 Task: Add start condition ""on clock"".
Action: Mouse moved to (213, 103)
Screenshot: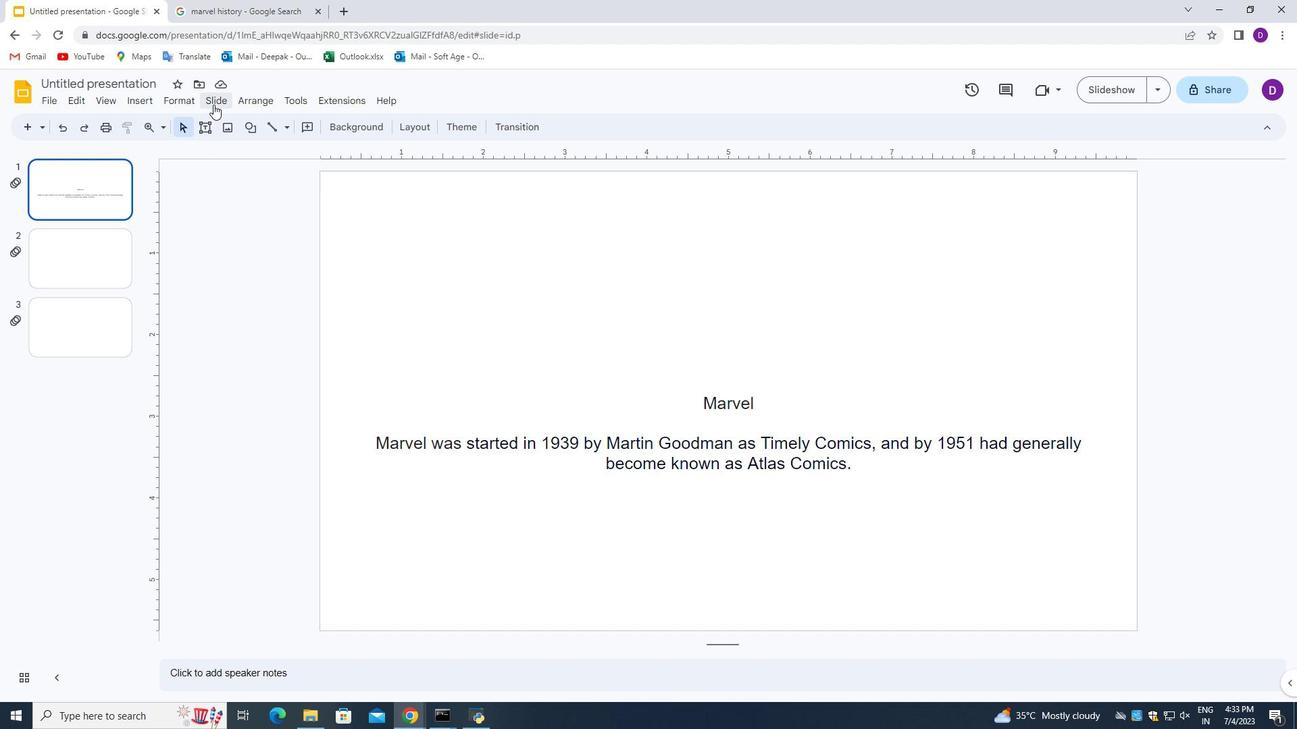 
Action: Mouse pressed left at (213, 103)
Screenshot: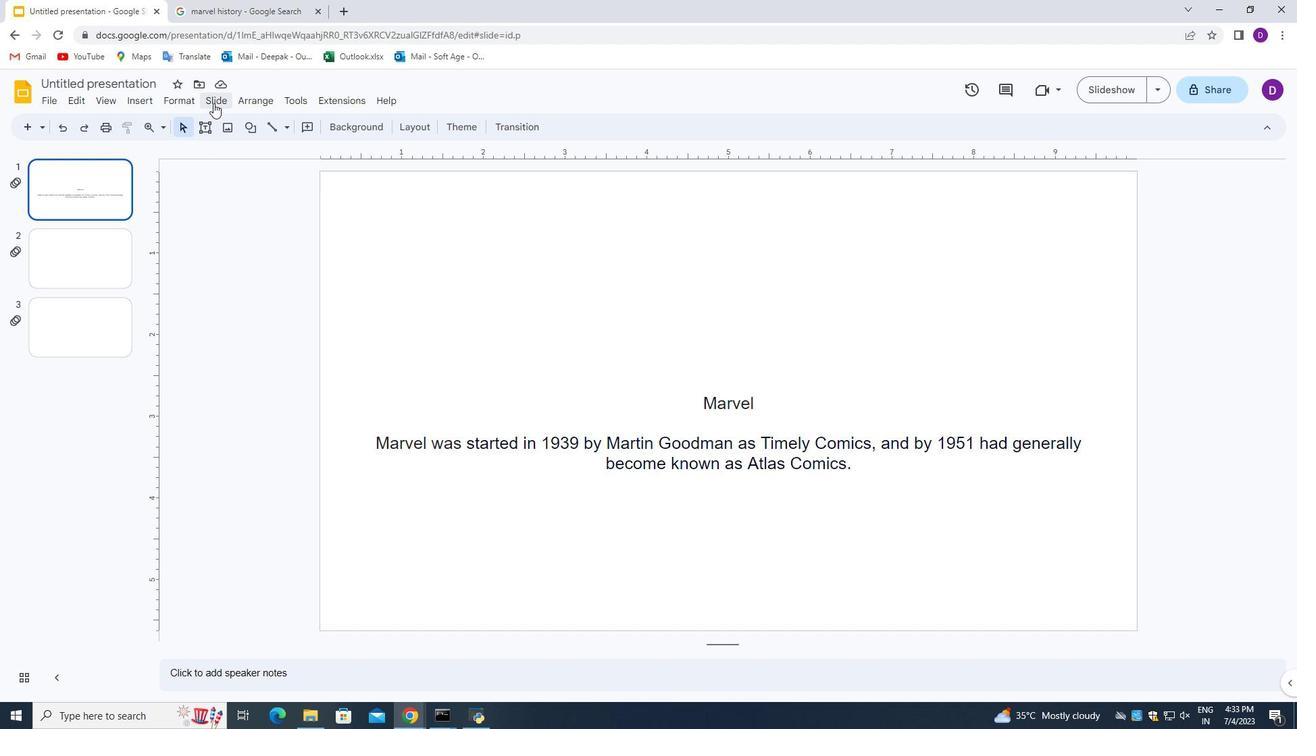 
Action: Mouse moved to (280, 289)
Screenshot: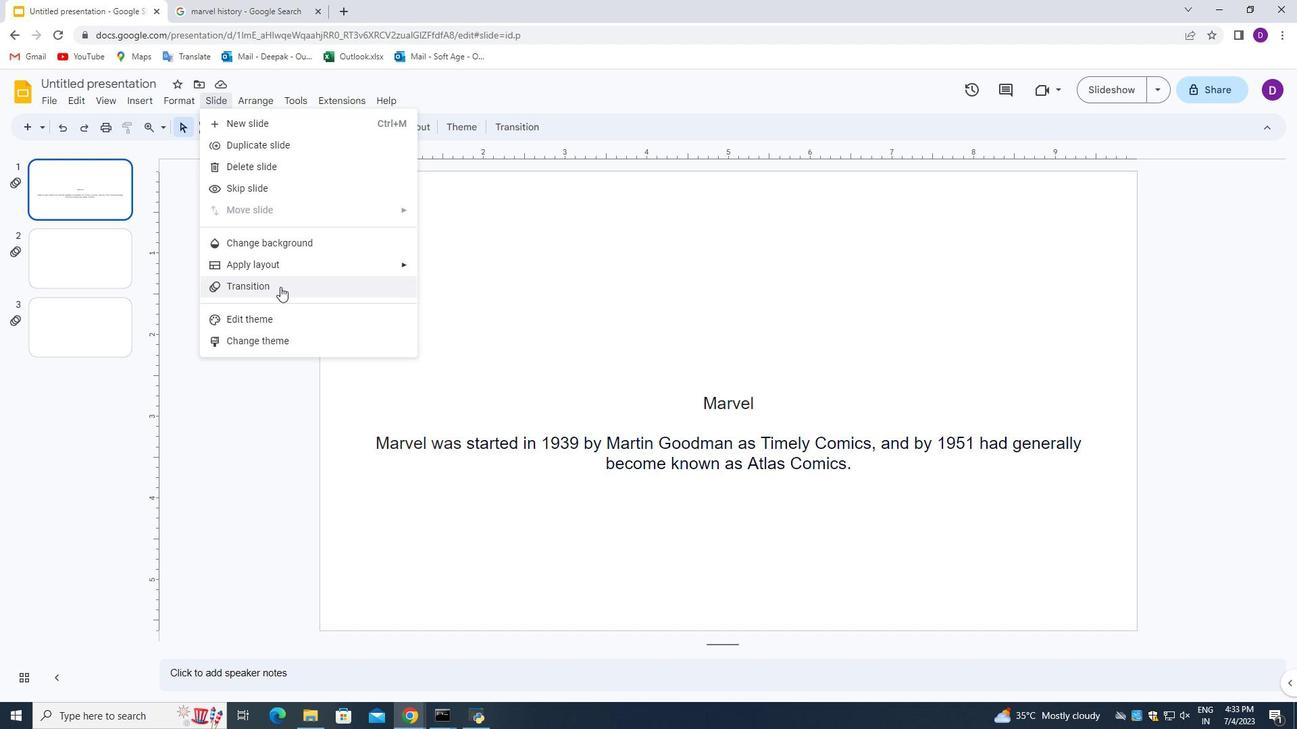 
Action: Mouse pressed left at (280, 289)
Screenshot: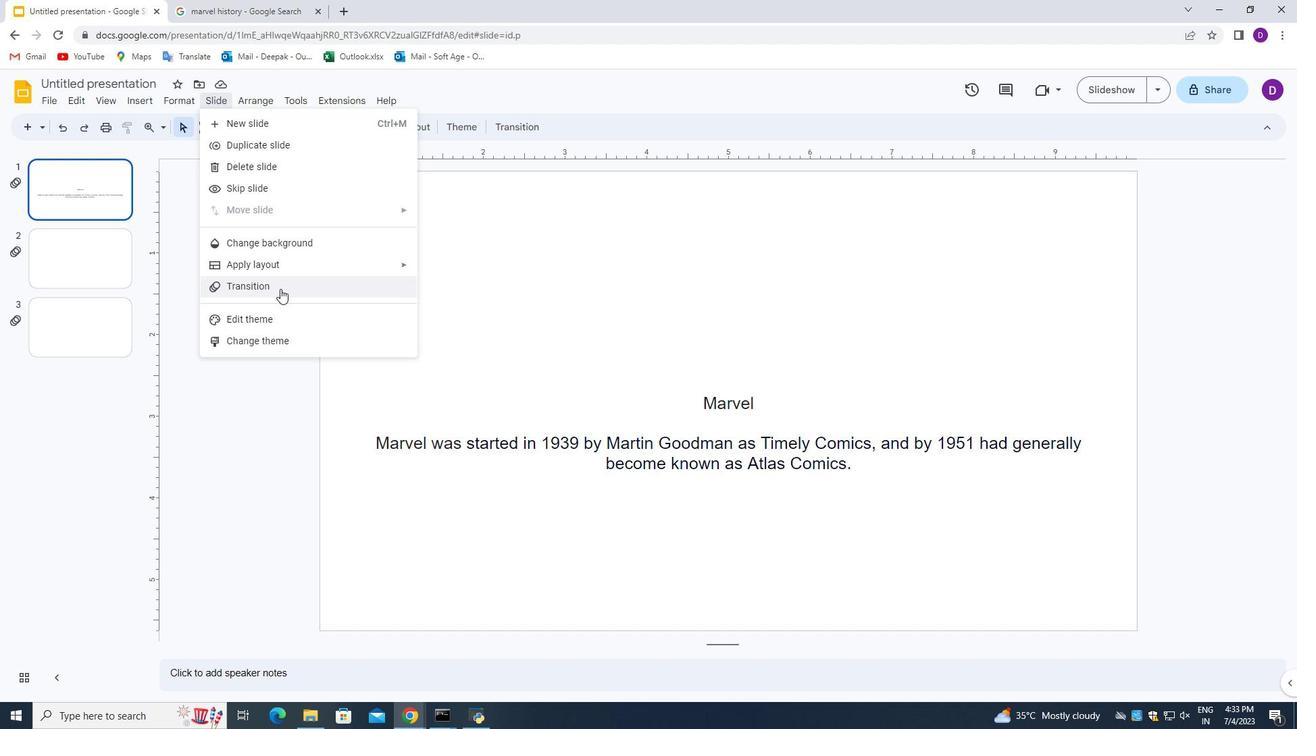 
Action: Mouse moved to (1090, 421)
Screenshot: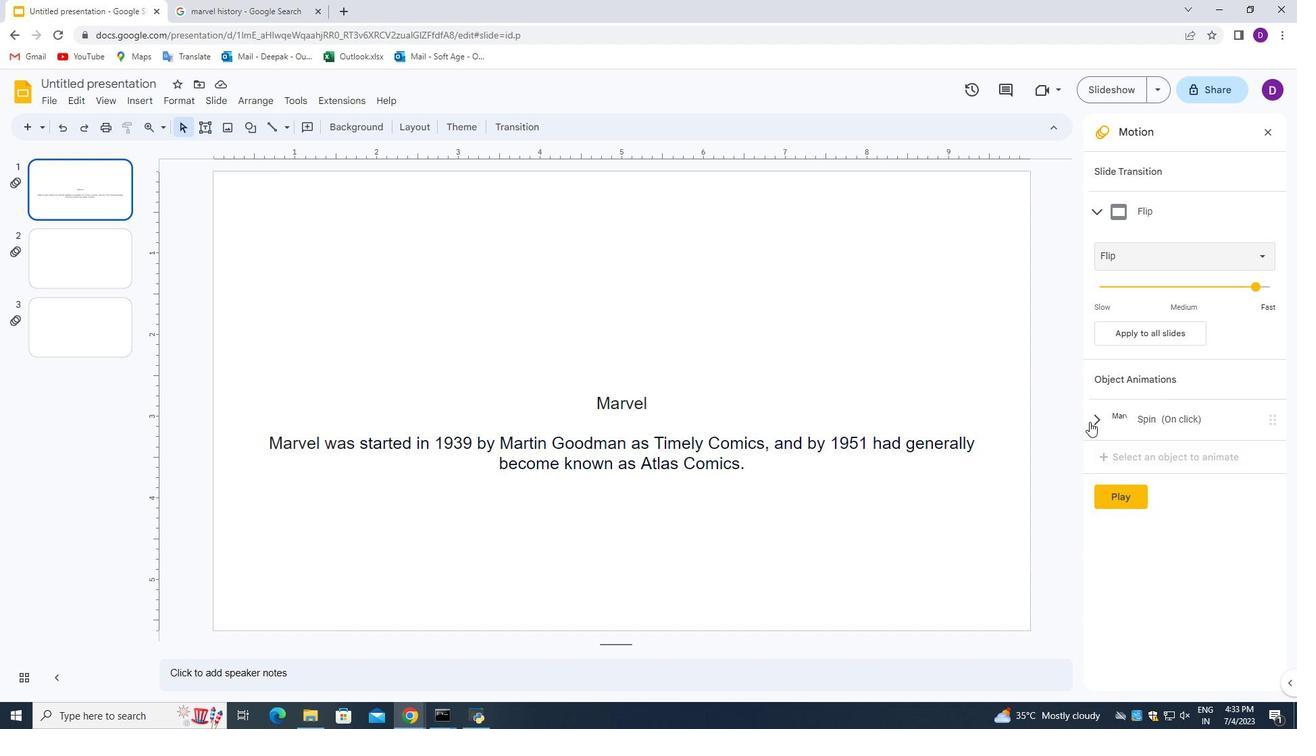 
Action: Mouse pressed left at (1090, 421)
Screenshot: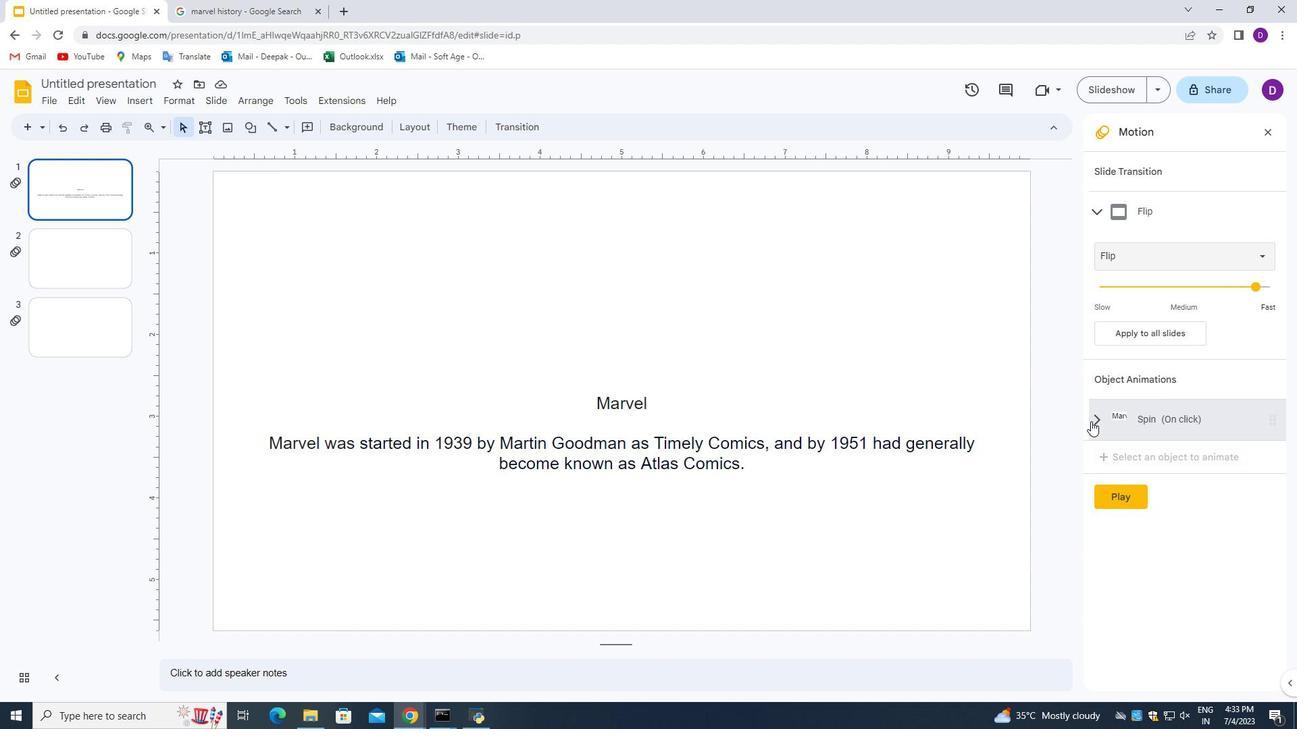 
Action: Mouse moved to (1188, 378)
Screenshot: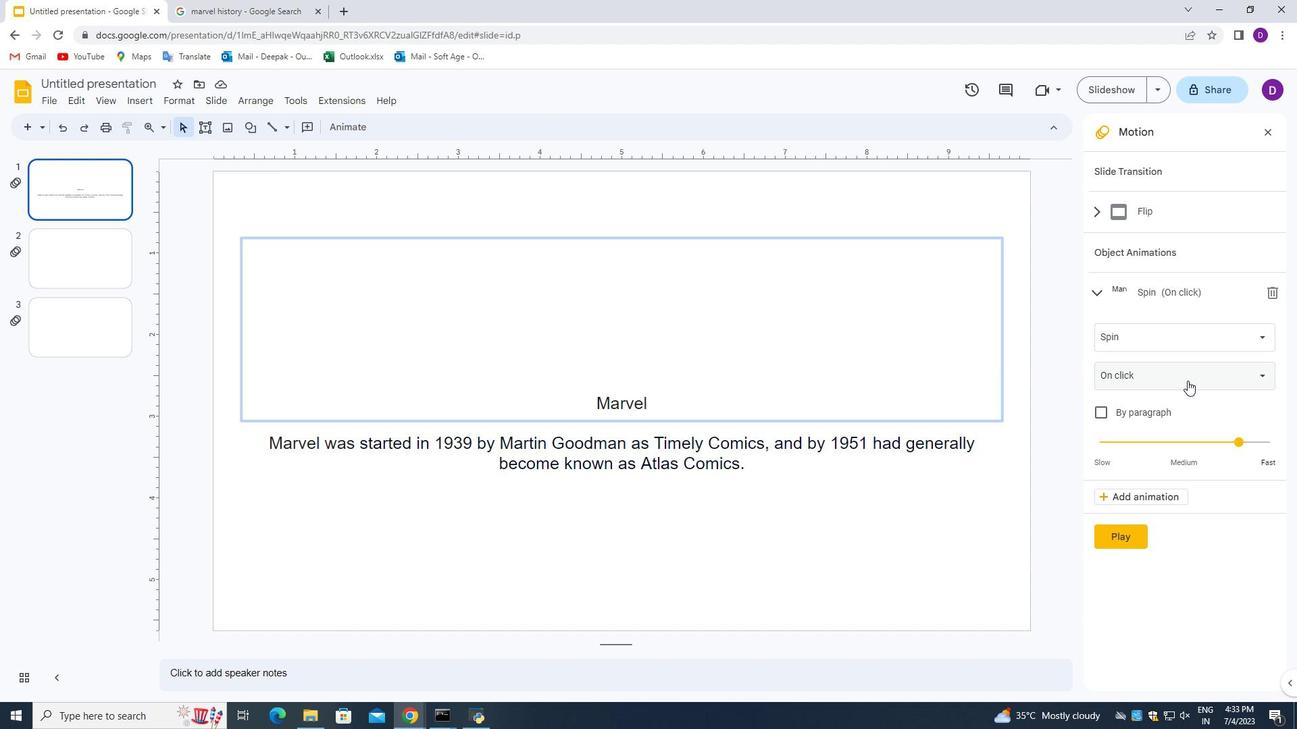 
Action: Mouse pressed left at (1188, 378)
Screenshot: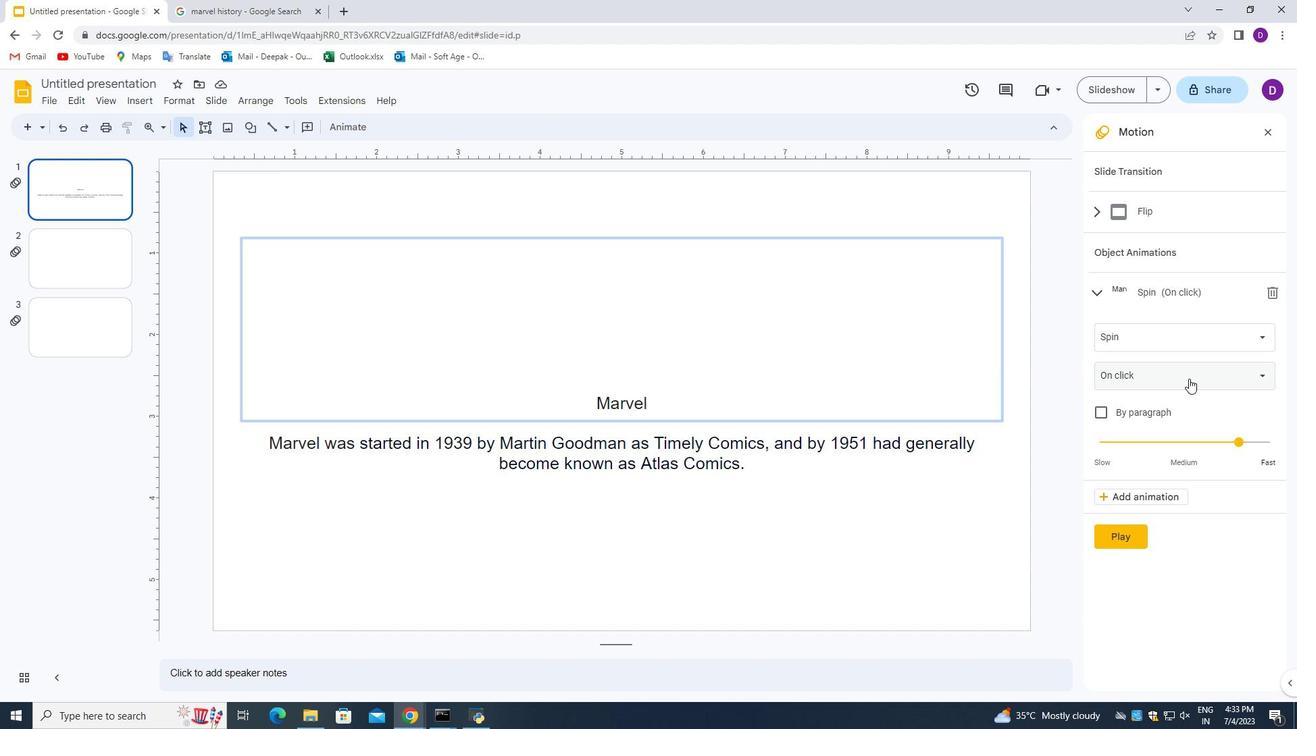 
Action: Mouse moved to (1138, 401)
Screenshot: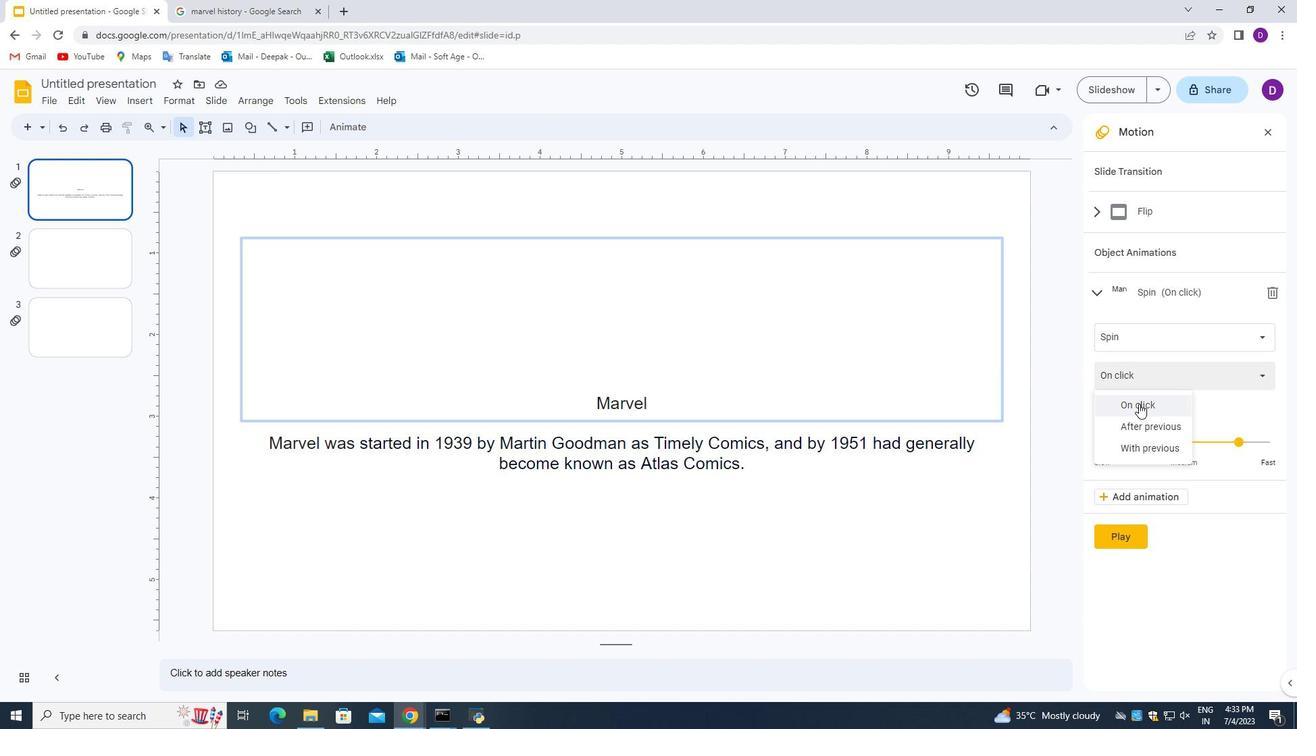 
Action: Mouse pressed left at (1138, 401)
Screenshot: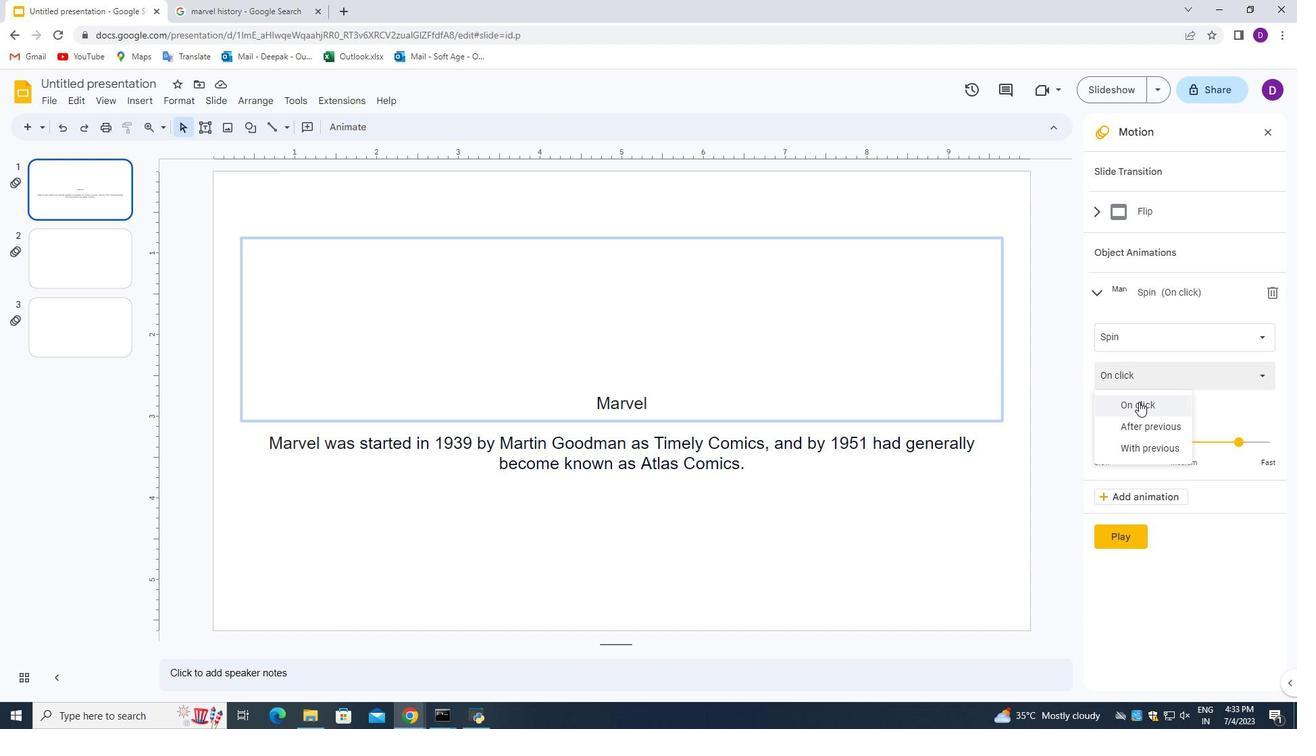 
Action: Mouse moved to (881, 347)
Screenshot: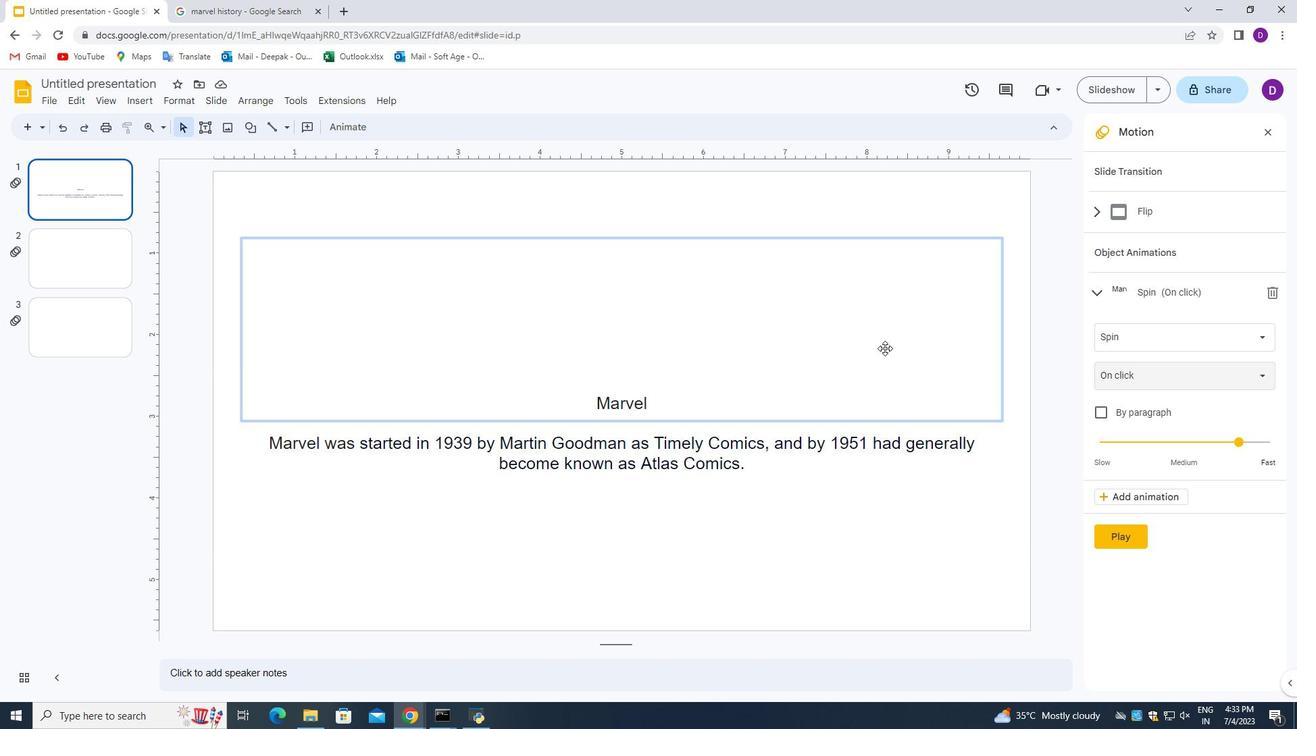 
